 Task: Look for products in the category "Plant-Based Meat Alternatives" from the brand "Store Brand".
Action: Mouse moved to (15, 56)
Screenshot: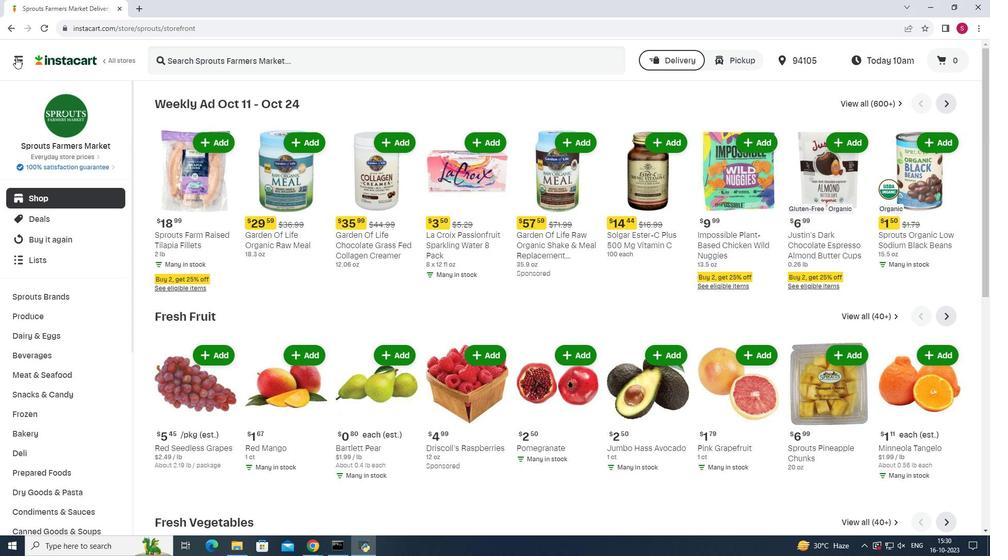 
Action: Mouse pressed left at (15, 56)
Screenshot: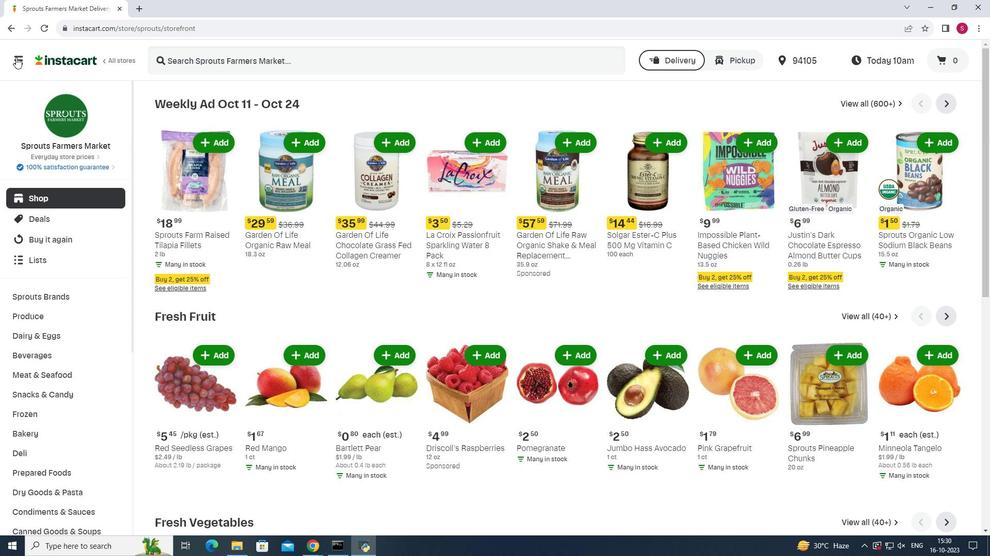
Action: Mouse moved to (49, 265)
Screenshot: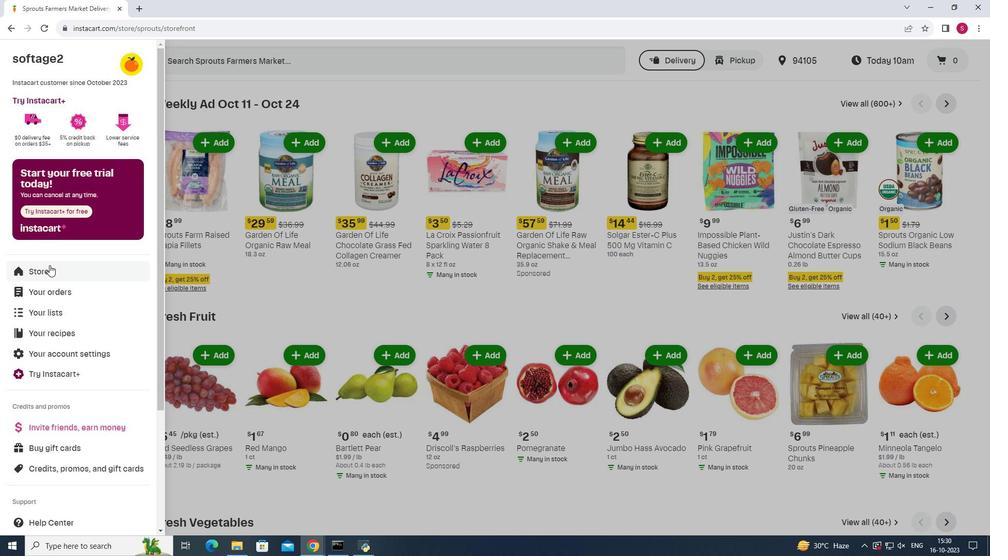 
Action: Mouse pressed left at (49, 265)
Screenshot: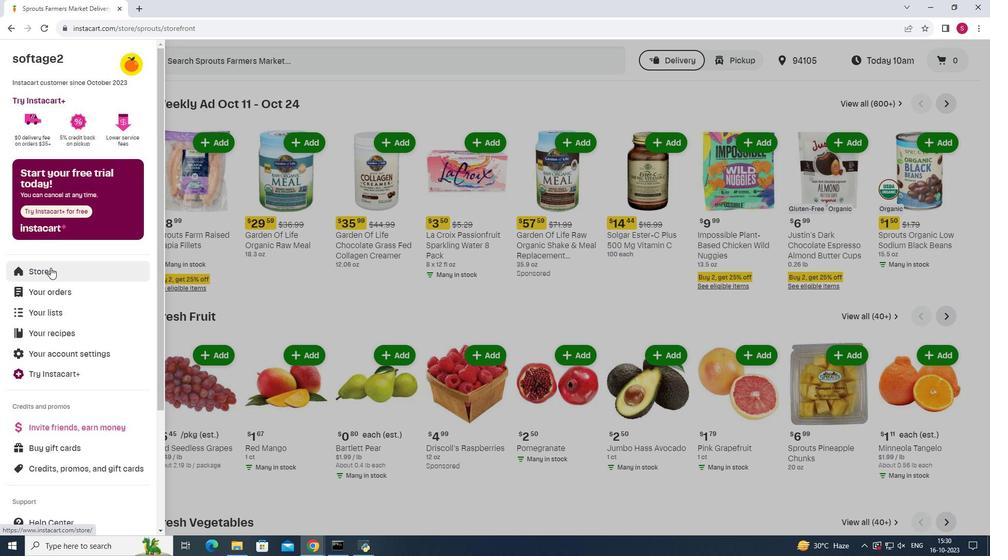 
Action: Mouse moved to (55, 277)
Screenshot: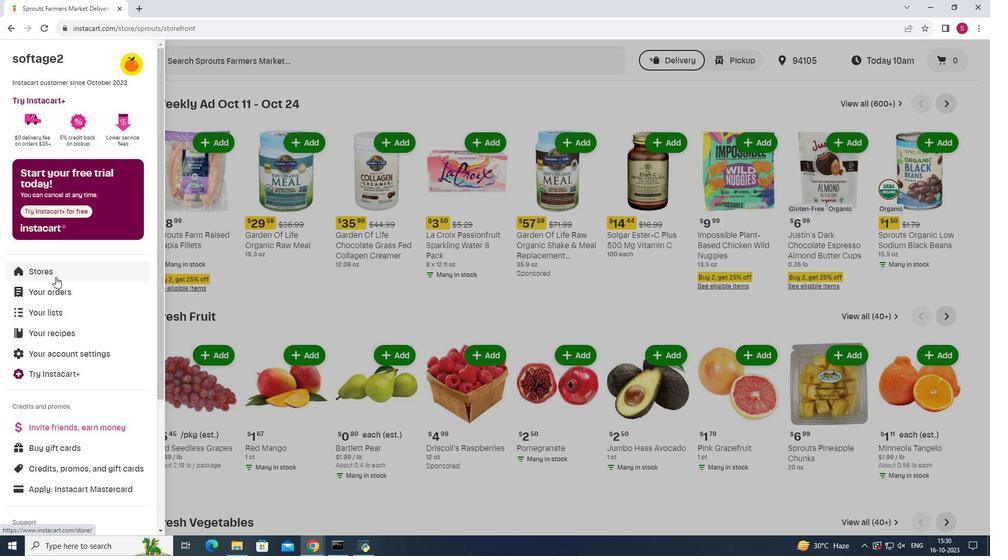 
Action: Mouse pressed left at (55, 277)
Screenshot: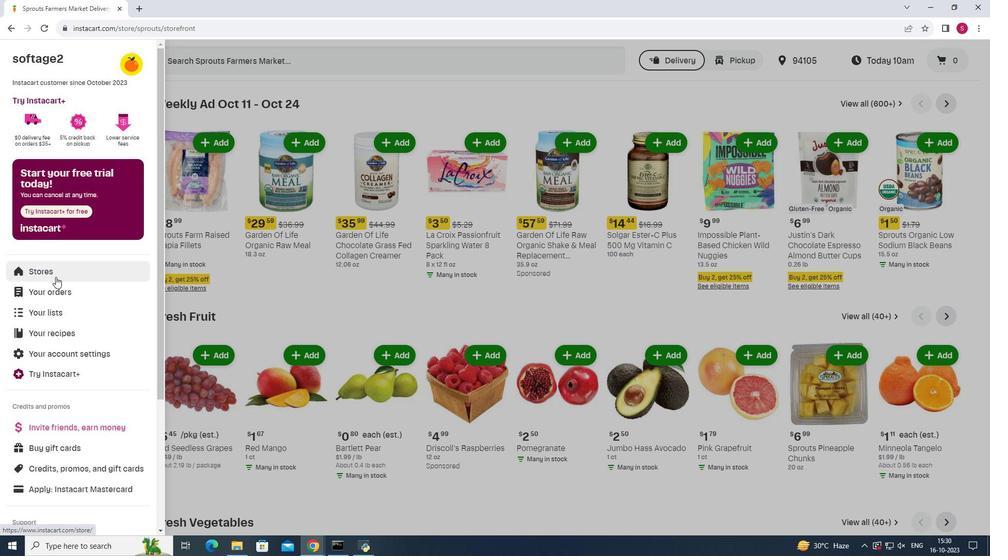 
Action: Mouse moved to (238, 94)
Screenshot: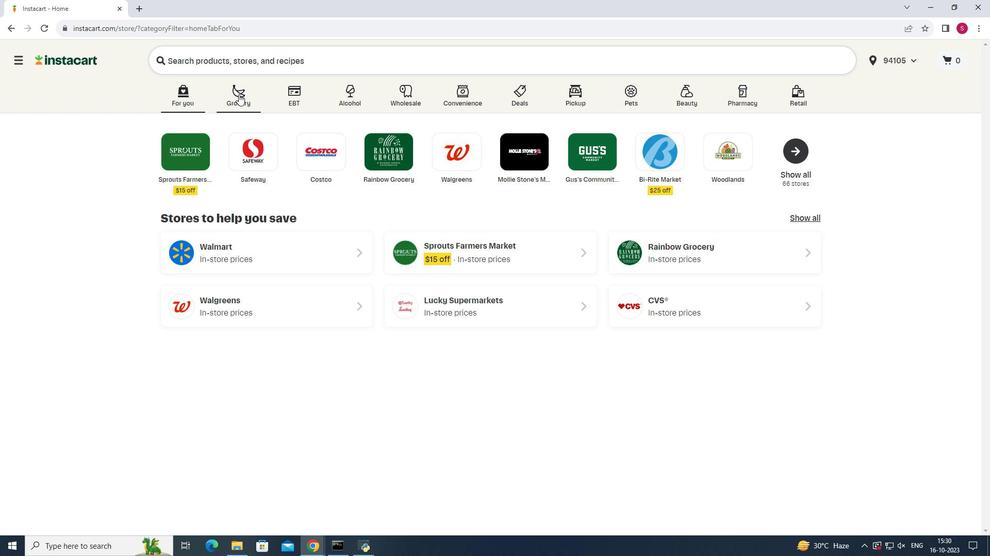 
Action: Mouse pressed left at (238, 94)
Screenshot: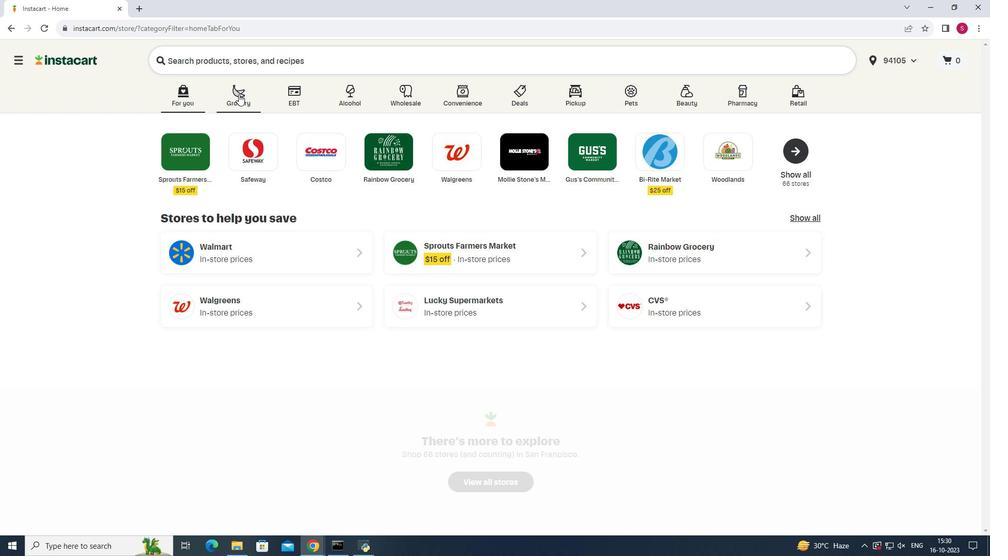 
Action: Mouse moved to (709, 138)
Screenshot: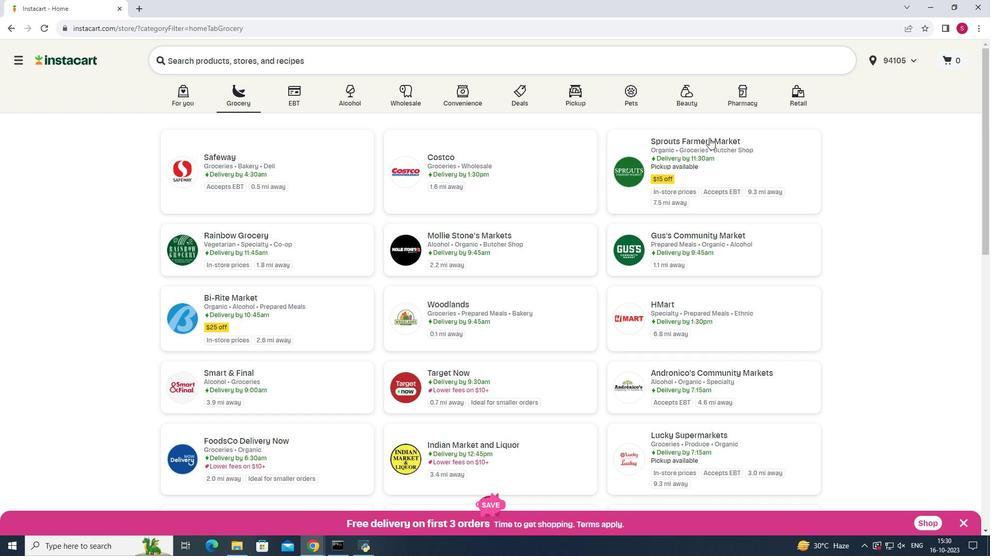 
Action: Mouse pressed left at (709, 138)
Screenshot: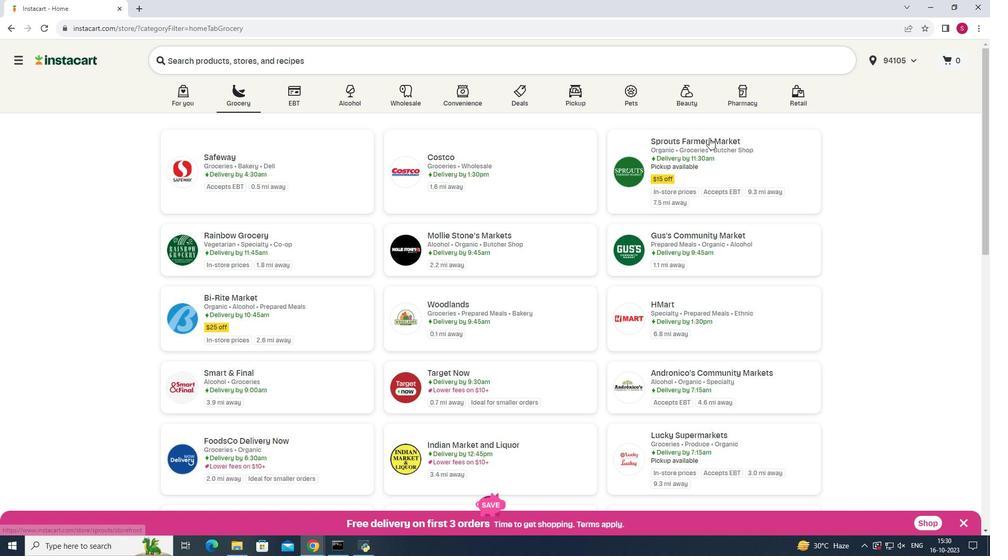 
Action: Mouse moved to (65, 377)
Screenshot: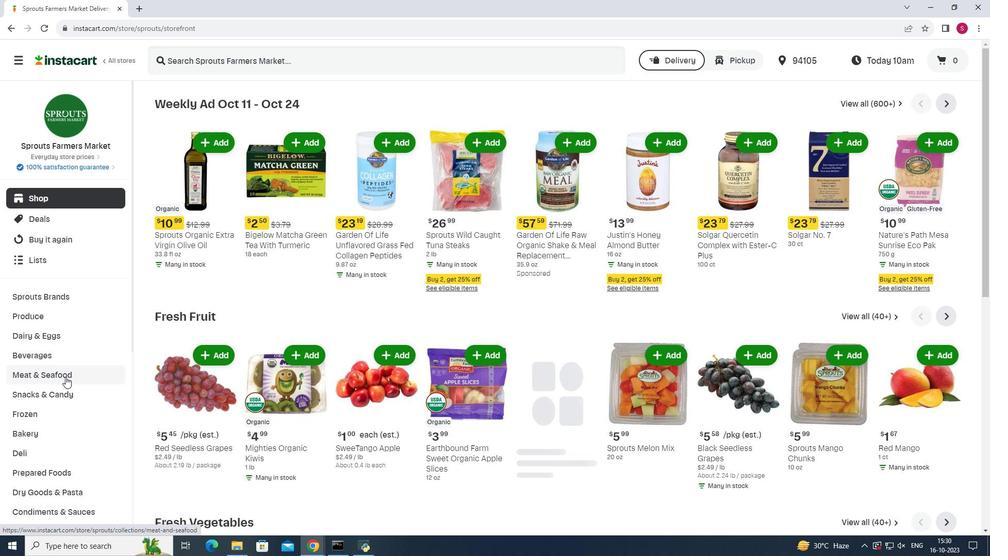 
Action: Mouse pressed left at (65, 377)
Screenshot: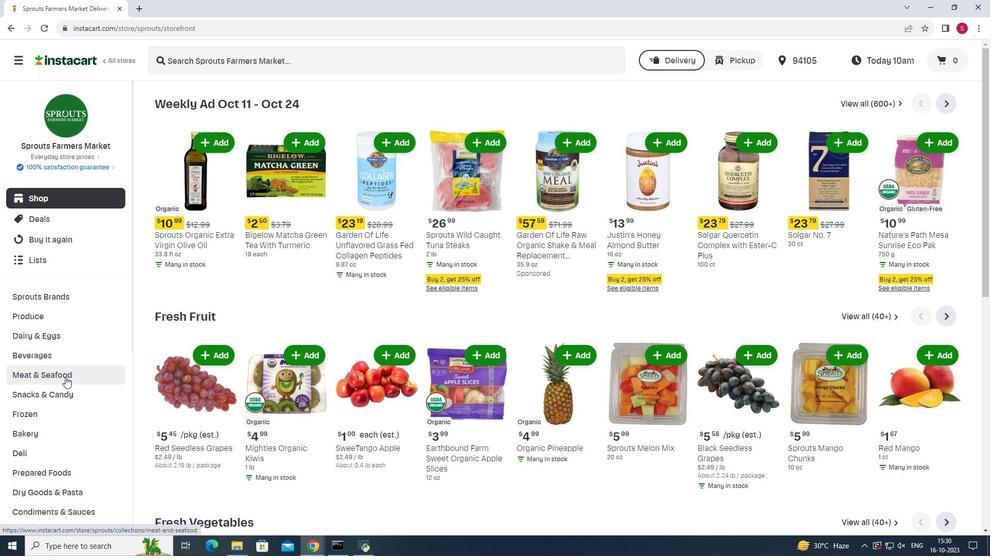 
Action: Mouse moved to (742, 126)
Screenshot: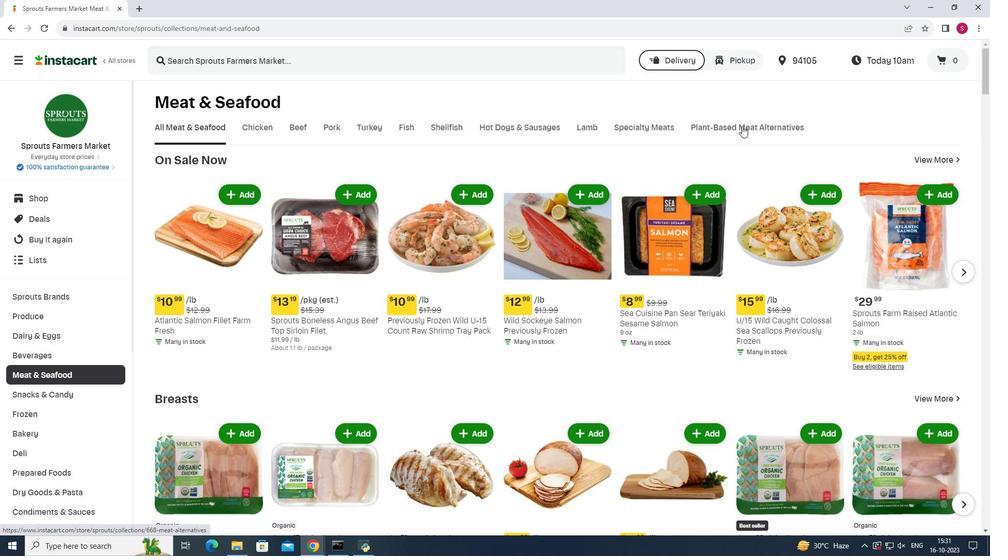 
Action: Mouse pressed left at (742, 126)
Screenshot: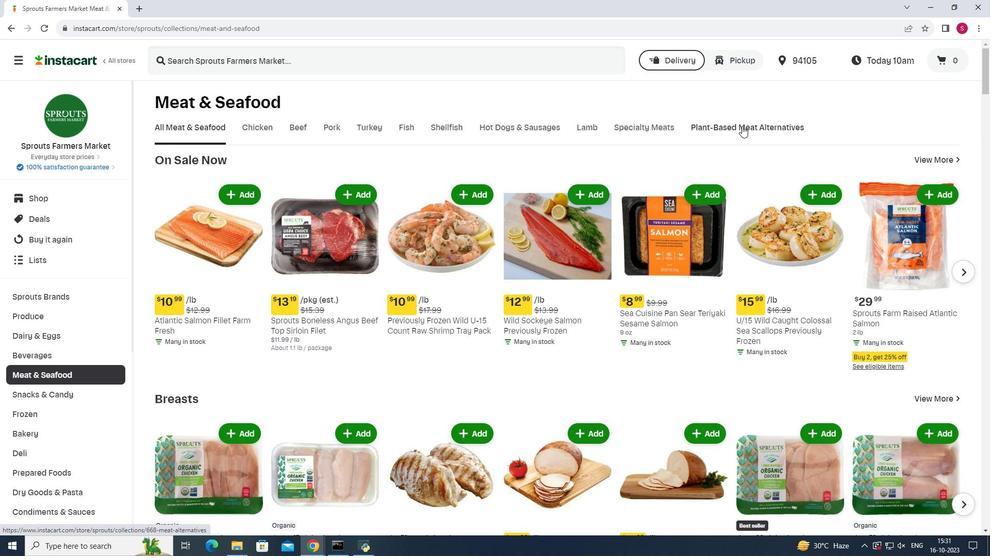 
Action: Mouse moved to (313, 173)
Screenshot: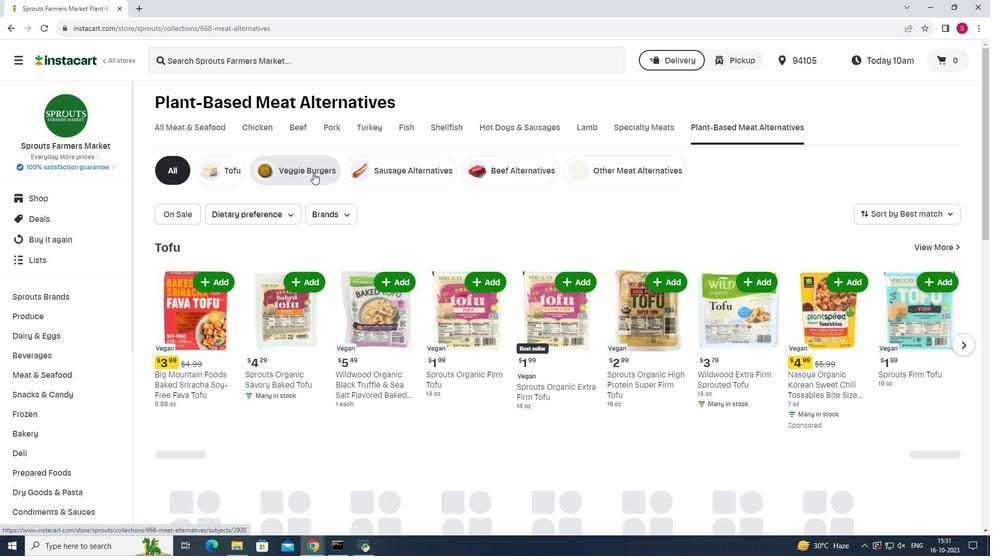 
Action: Mouse pressed left at (313, 173)
Screenshot: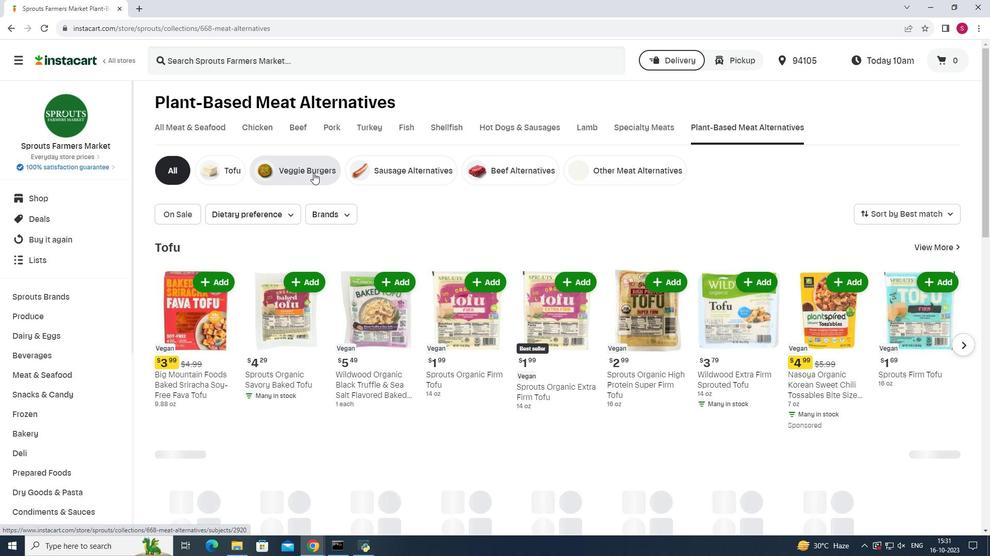 
Action: Mouse moved to (348, 214)
Screenshot: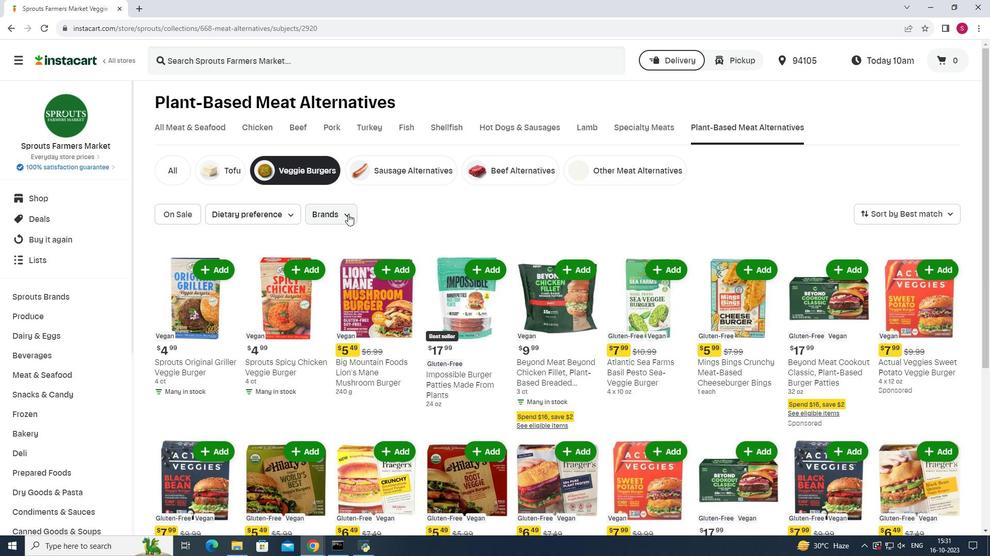 
Action: Mouse pressed left at (348, 214)
Screenshot: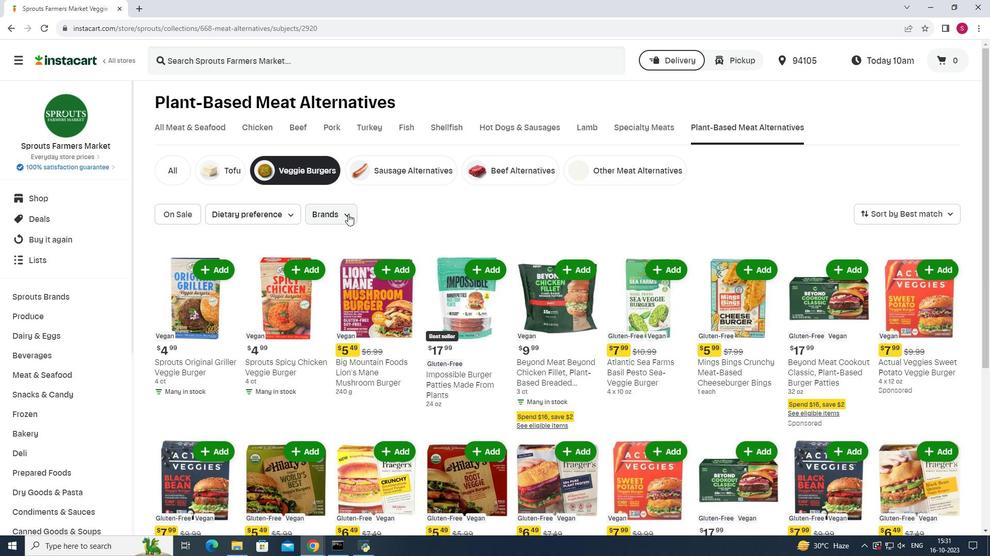 
Action: Mouse moved to (353, 247)
Screenshot: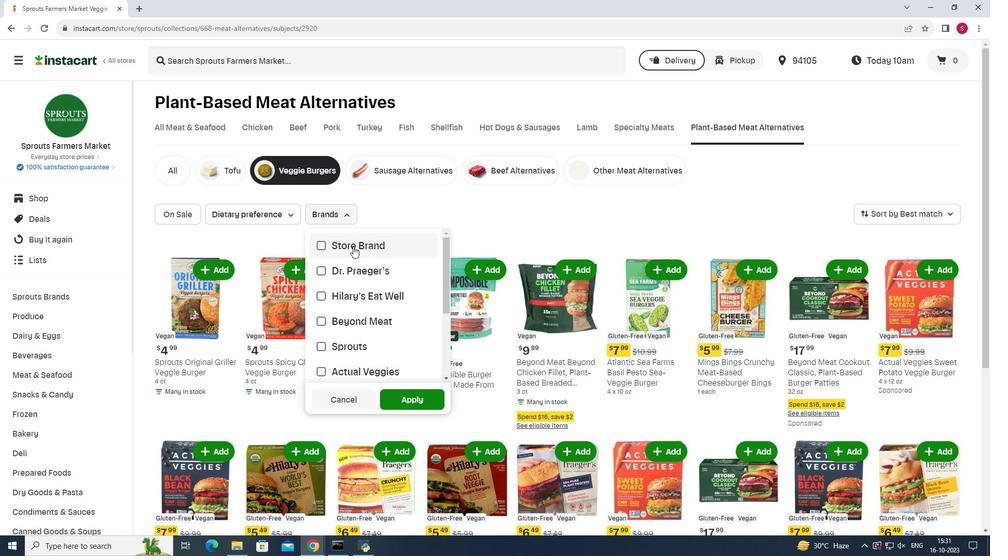 
Action: Mouse pressed left at (353, 247)
Screenshot: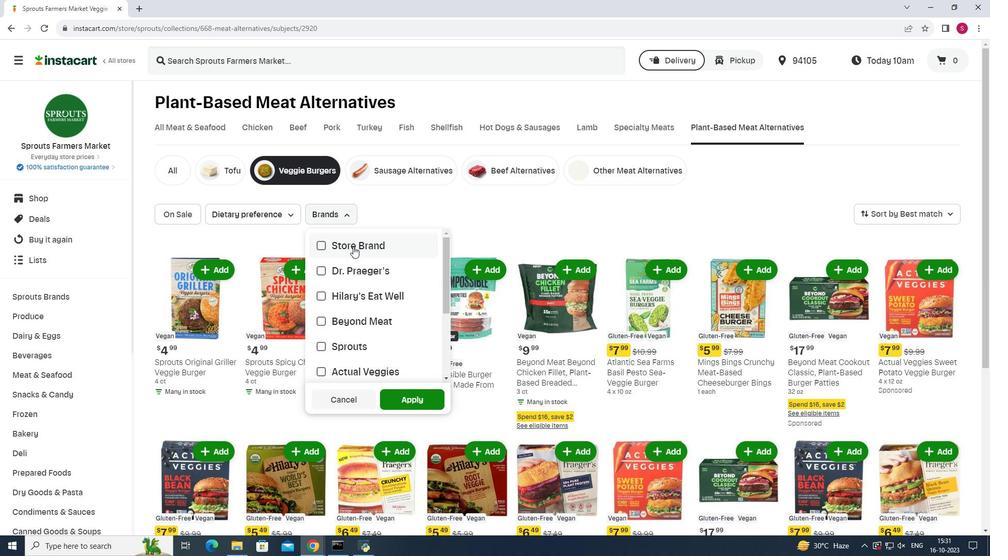 
Action: Mouse moved to (409, 402)
Screenshot: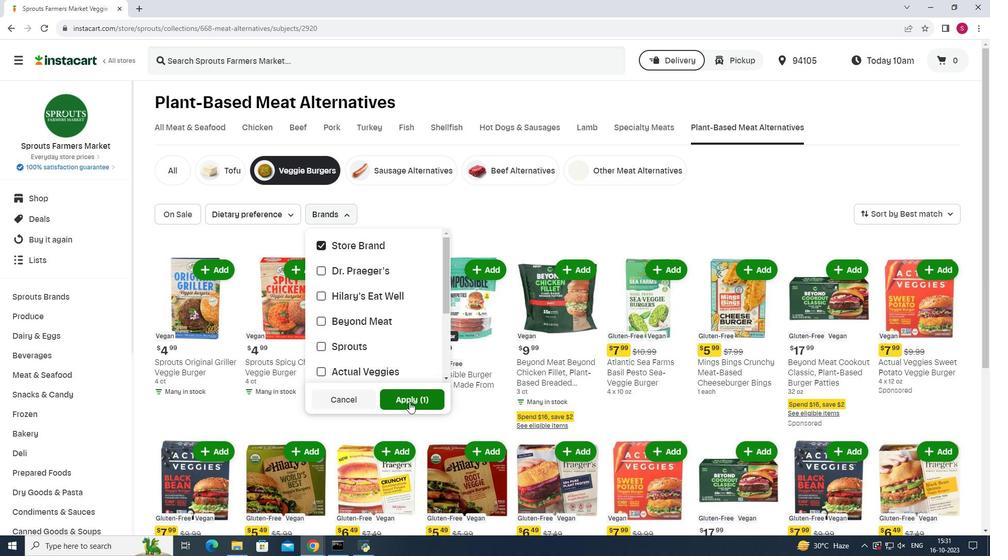 
Action: Mouse pressed left at (409, 402)
Screenshot: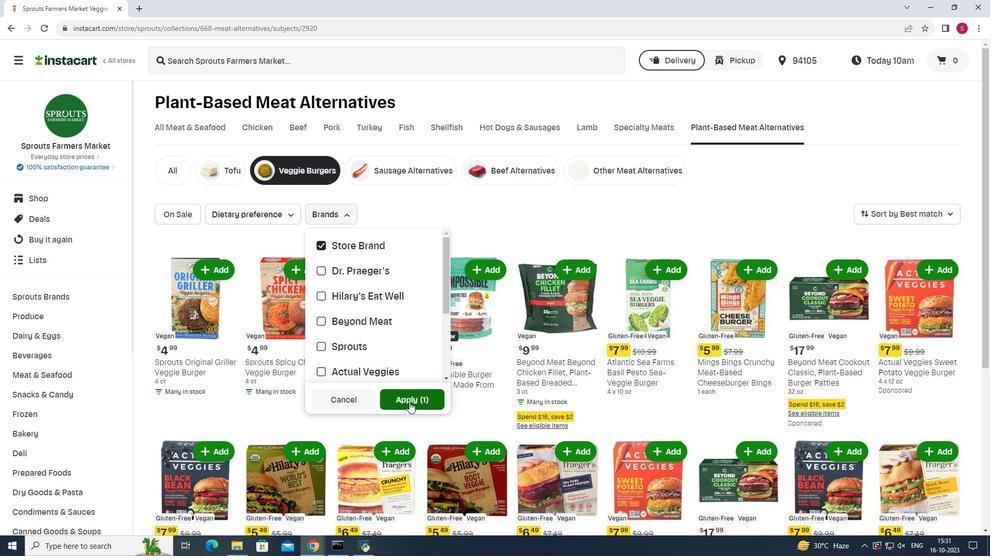 
Action: Mouse moved to (623, 302)
Screenshot: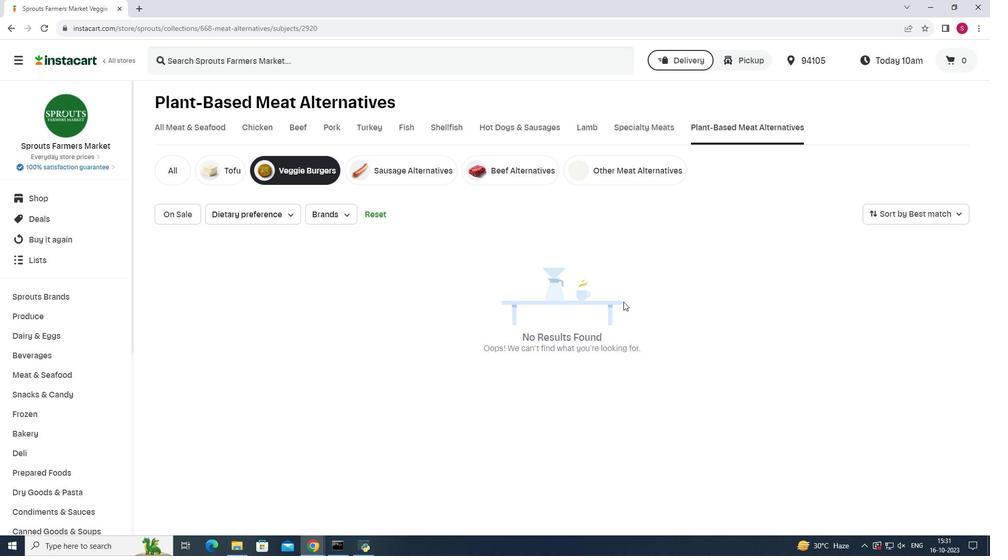 
